 Task: Select a due date automation when advanced on, the moment a card is due add fields without custom field "Resume" set to a number greater or equal to 1 and lower than 10.
Action: Mouse moved to (1279, 89)
Screenshot: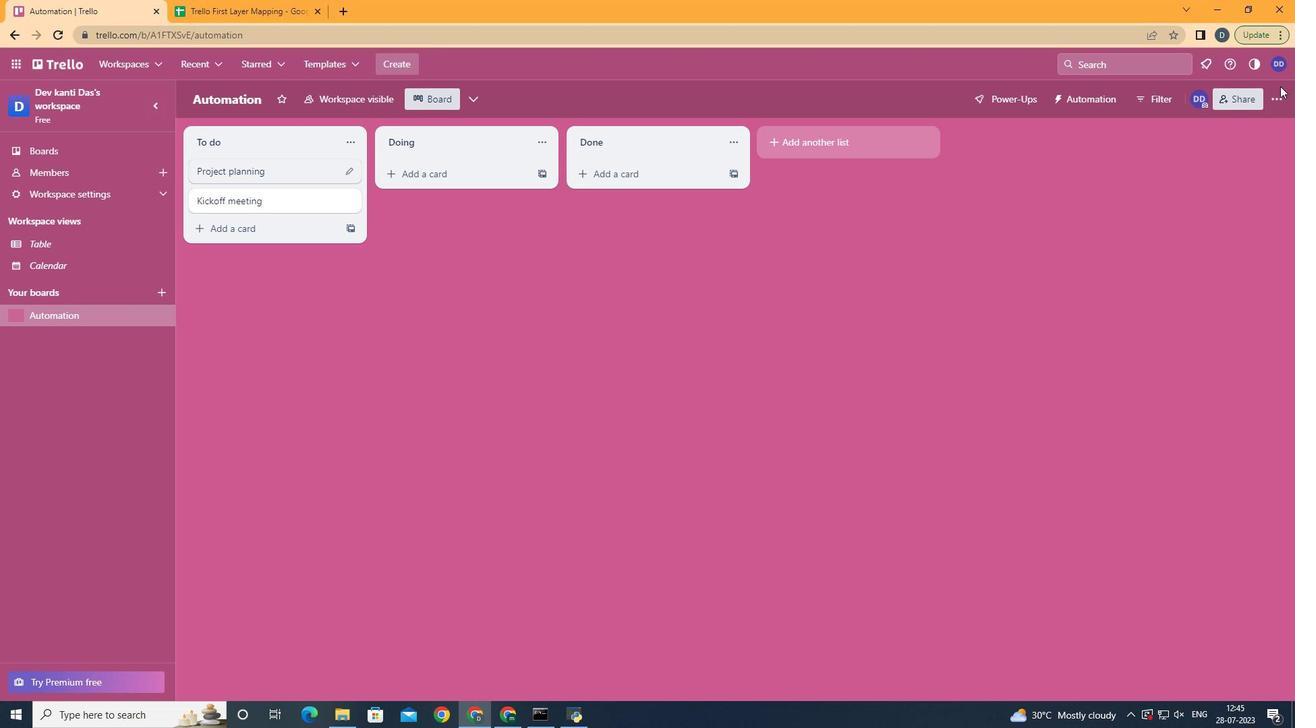 
Action: Mouse pressed left at (1279, 89)
Screenshot: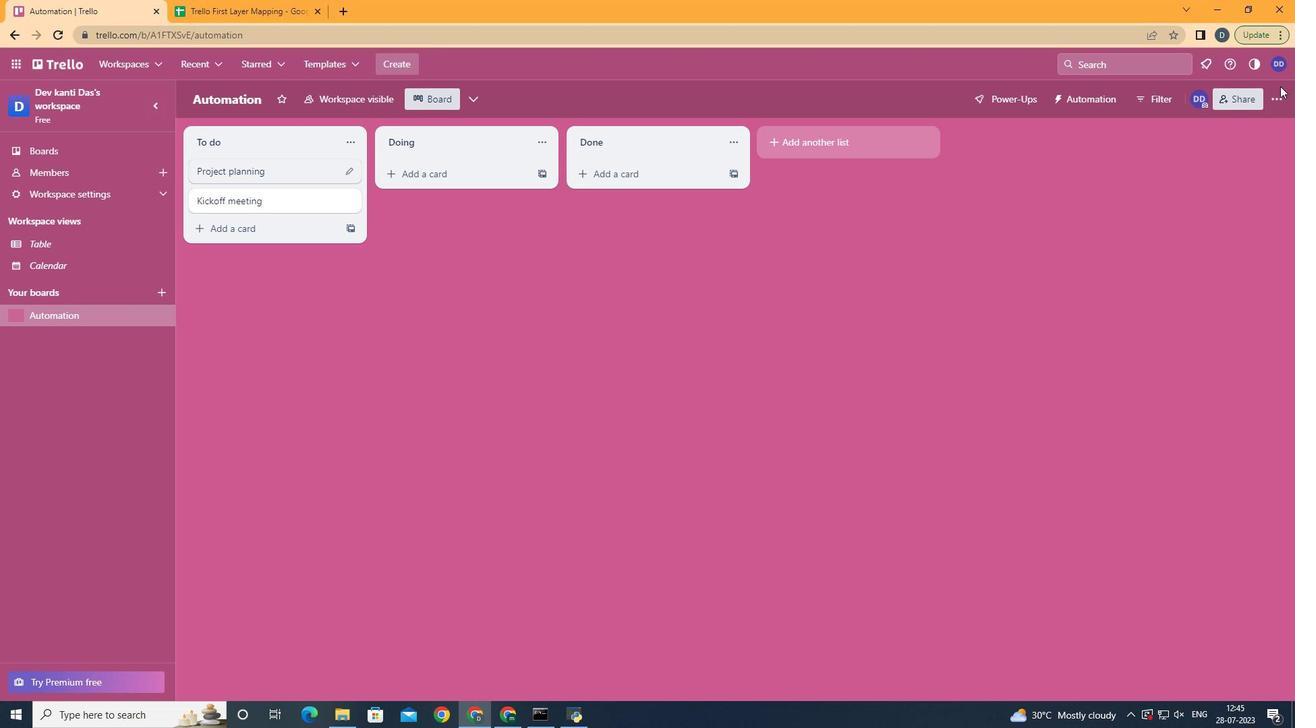 
Action: Mouse moved to (1159, 275)
Screenshot: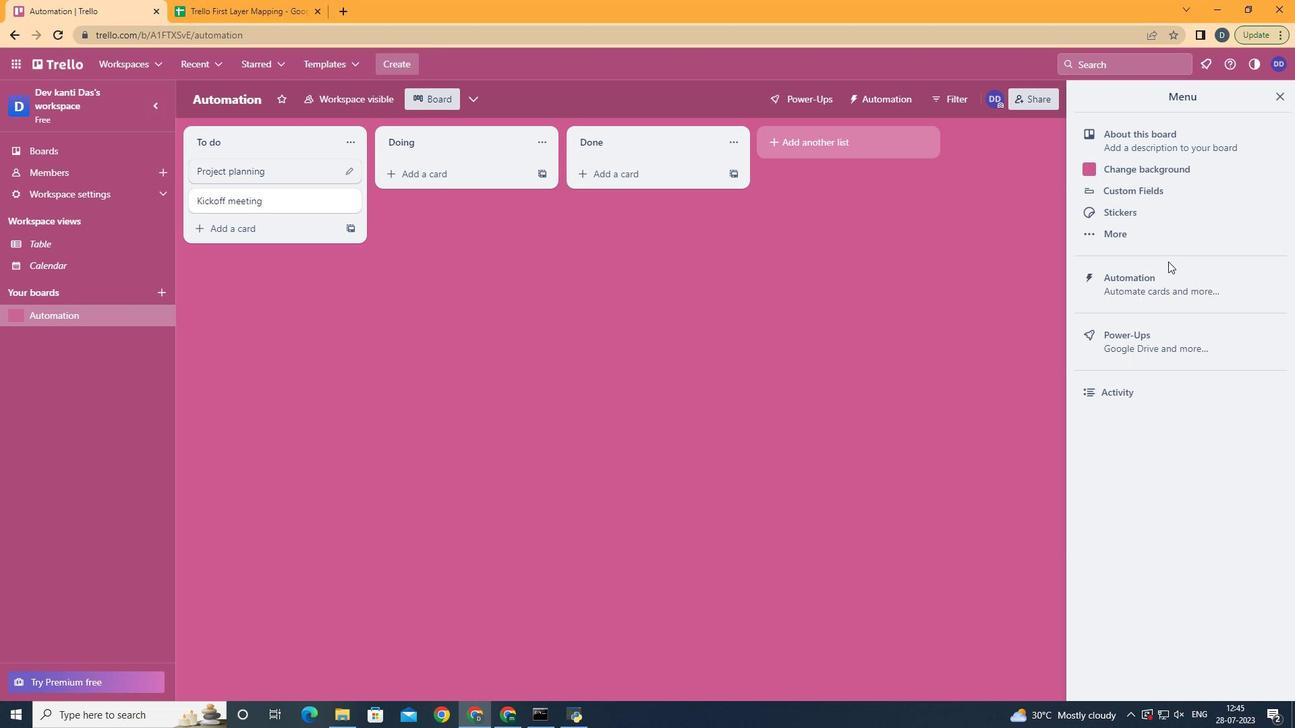 
Action: Mouse pressed left at (1159, 275)
Screenshot: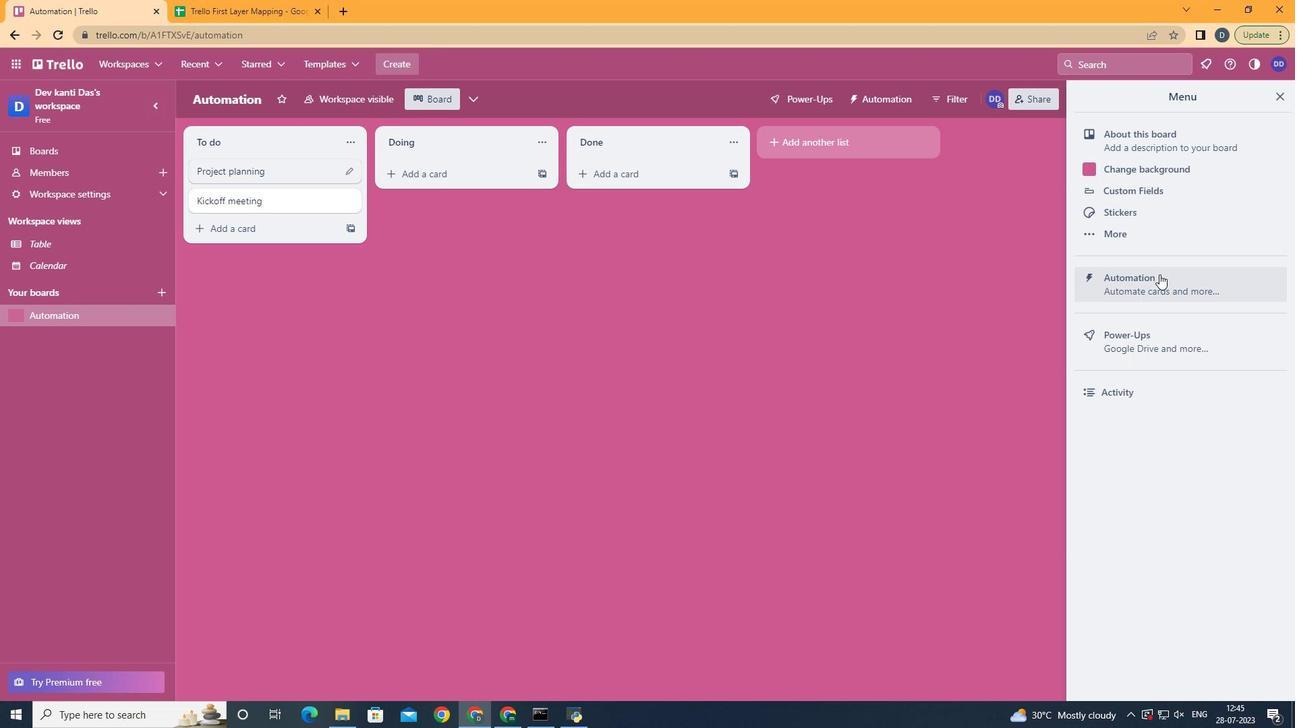 
Action: Mouse moved to (262, 267)
Screenshot: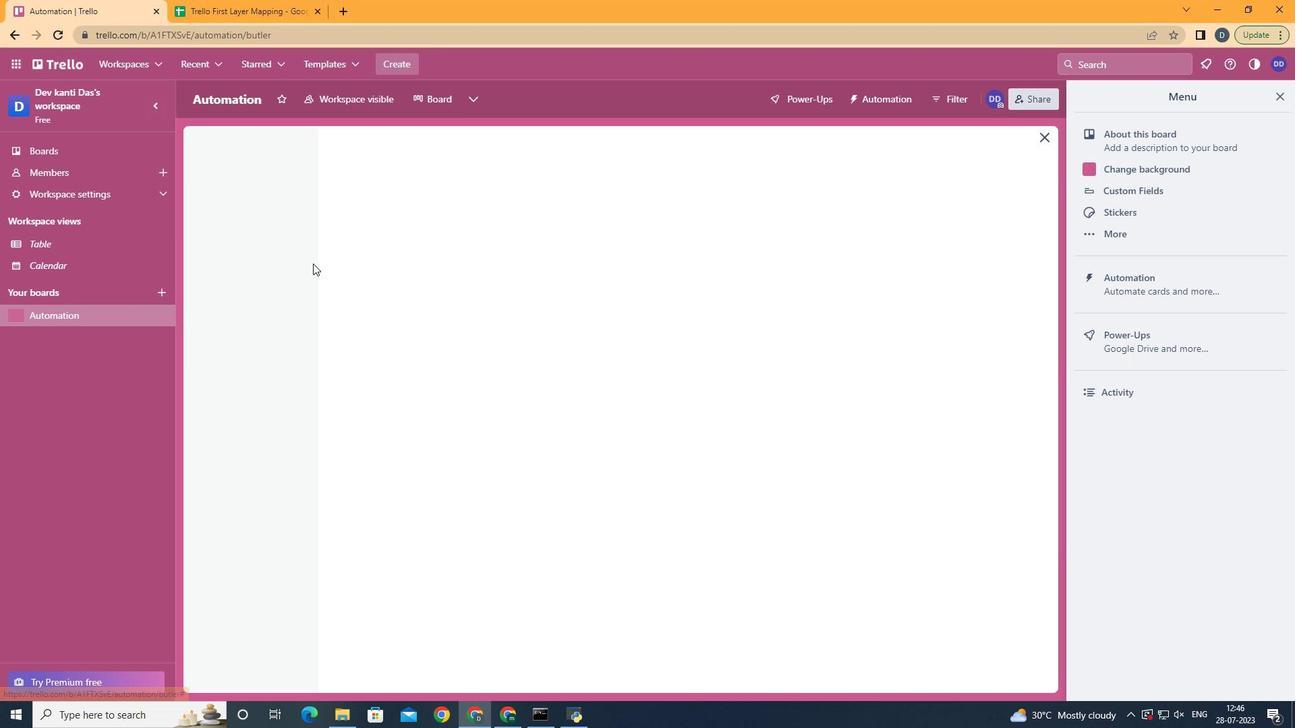 
Action: Mouse pressed left at (262, 267)
Screenshot: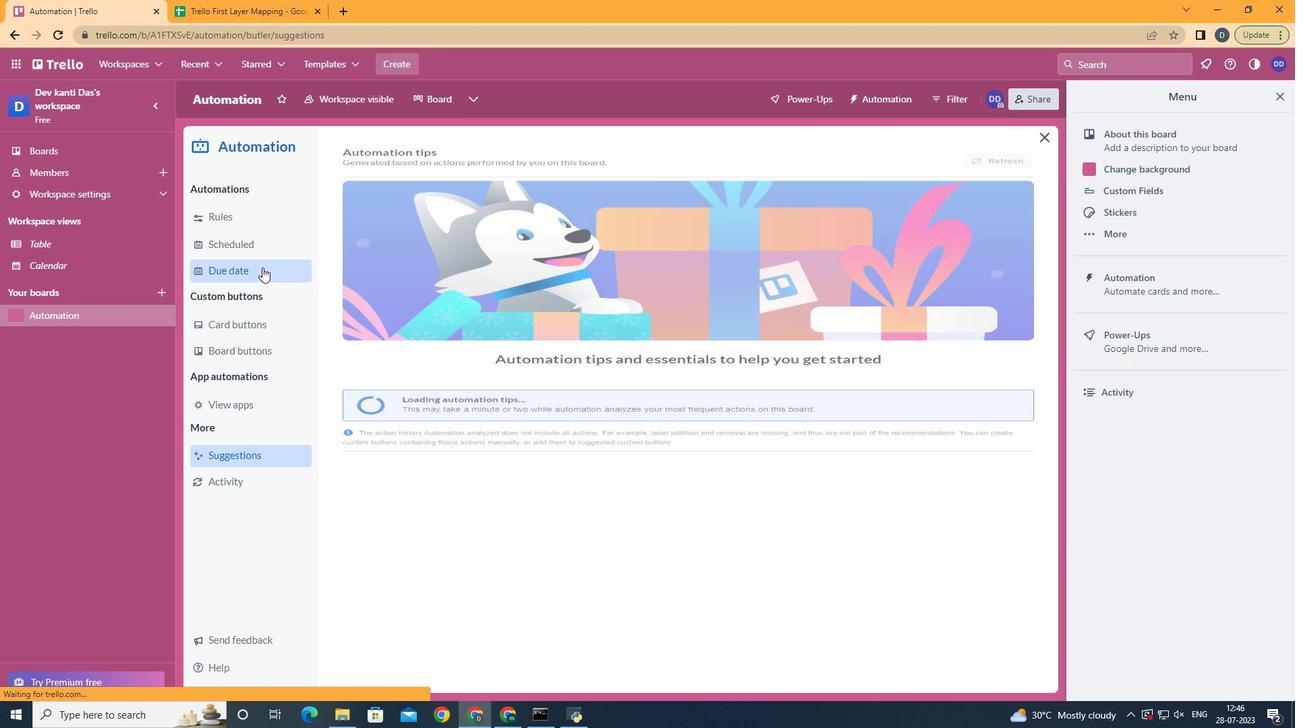 
Action: Mouse moved to (938, 153)
Screenshot: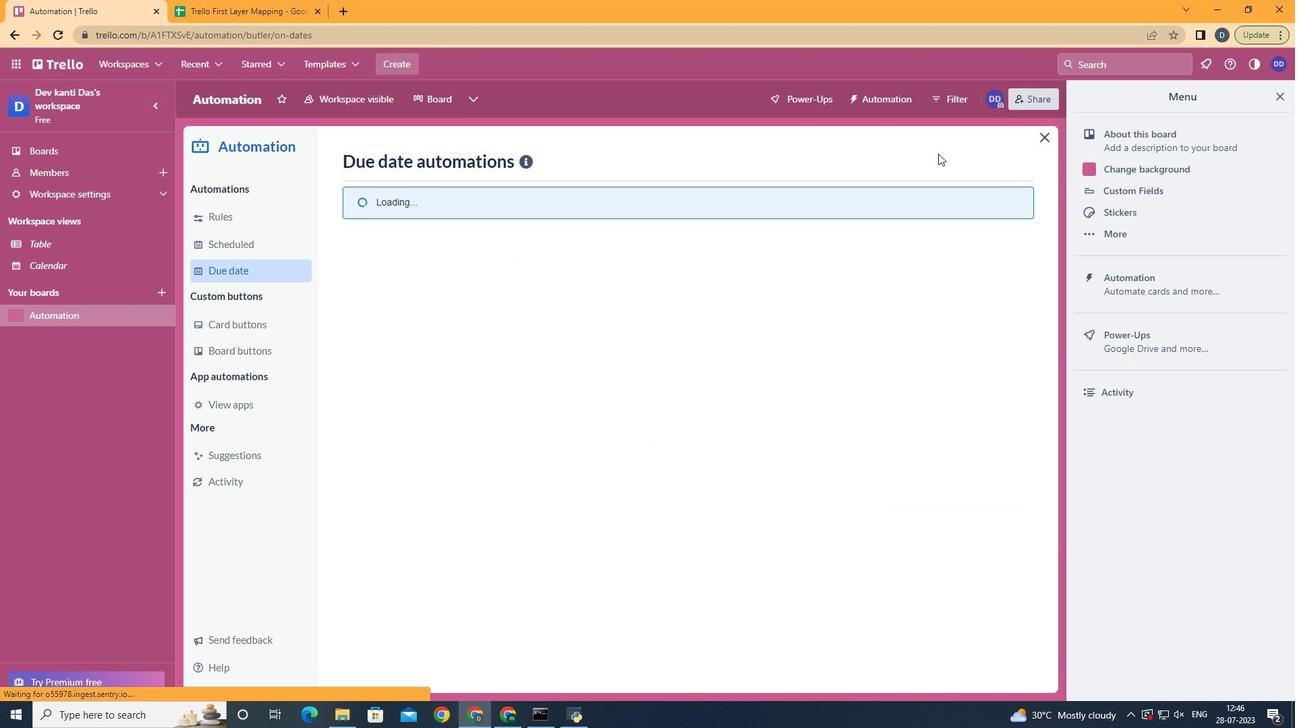 
Action: Mouse pressed left at (938, 153)
Screenshot: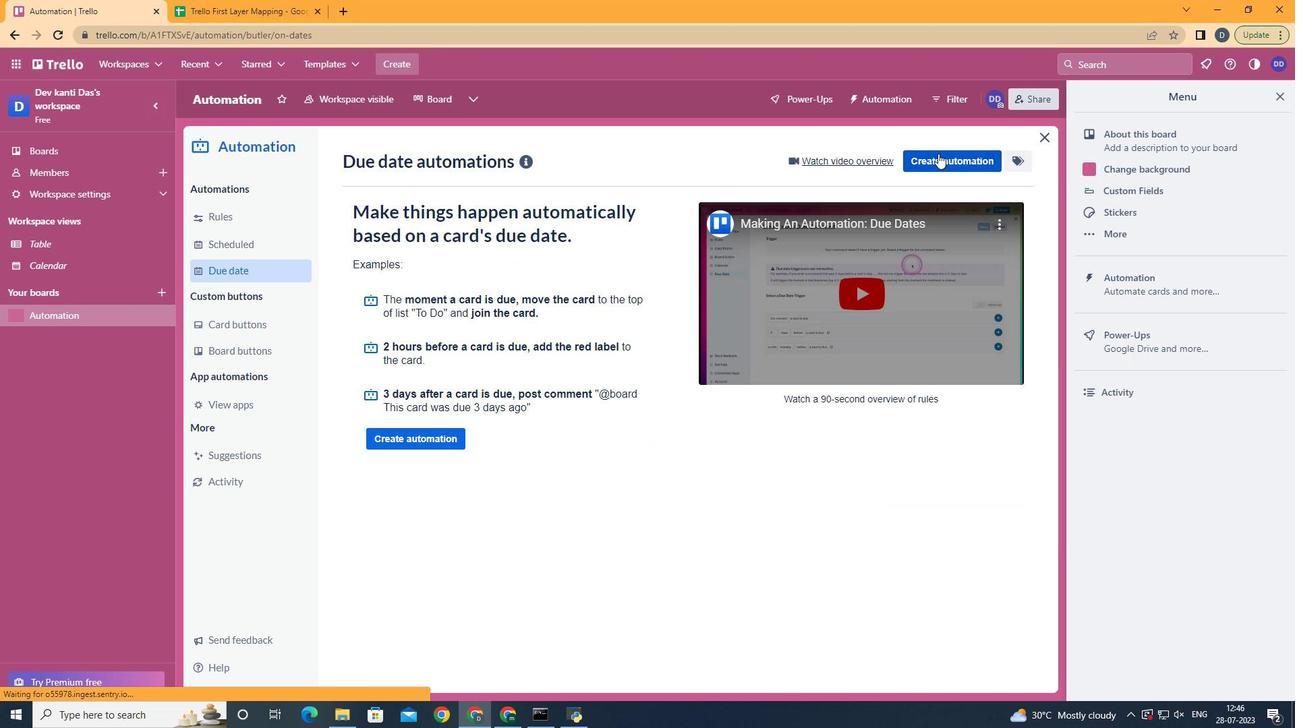 
Action: Mouse moved to (720, 294)
Screenshot: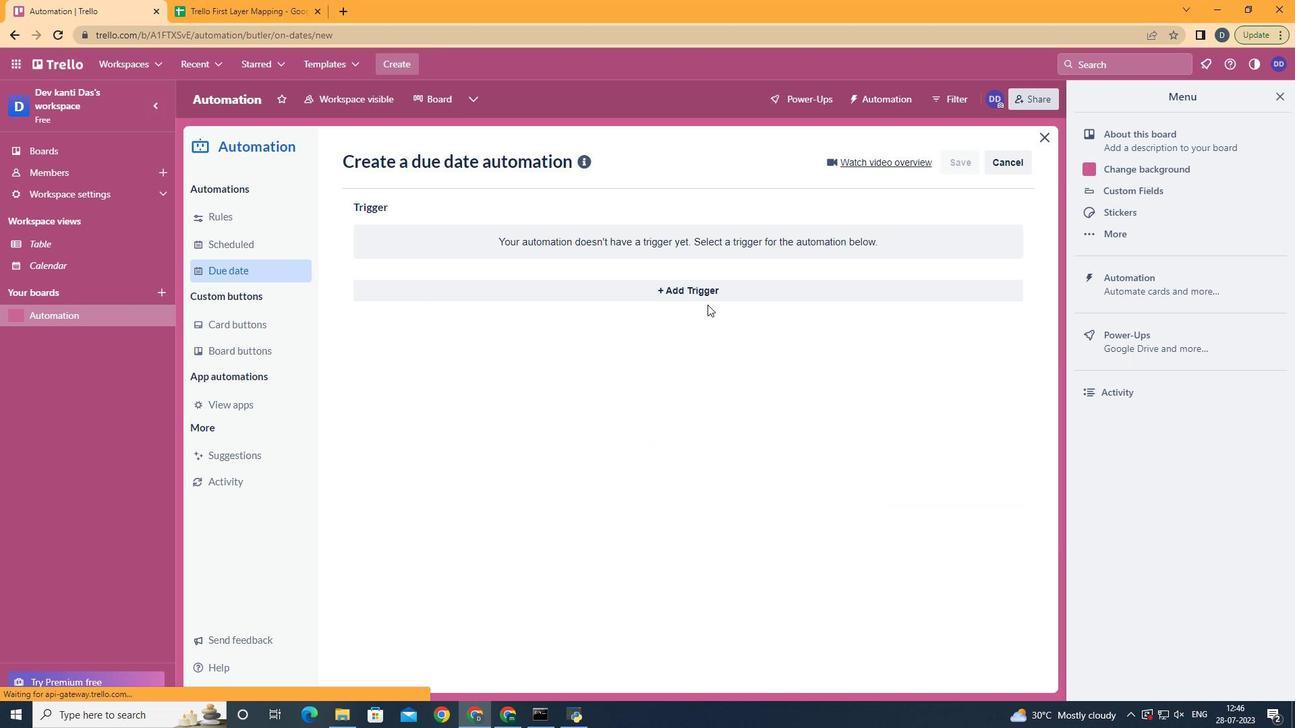 
Action: Mouse pressed left at (720, 294)
Screenshot: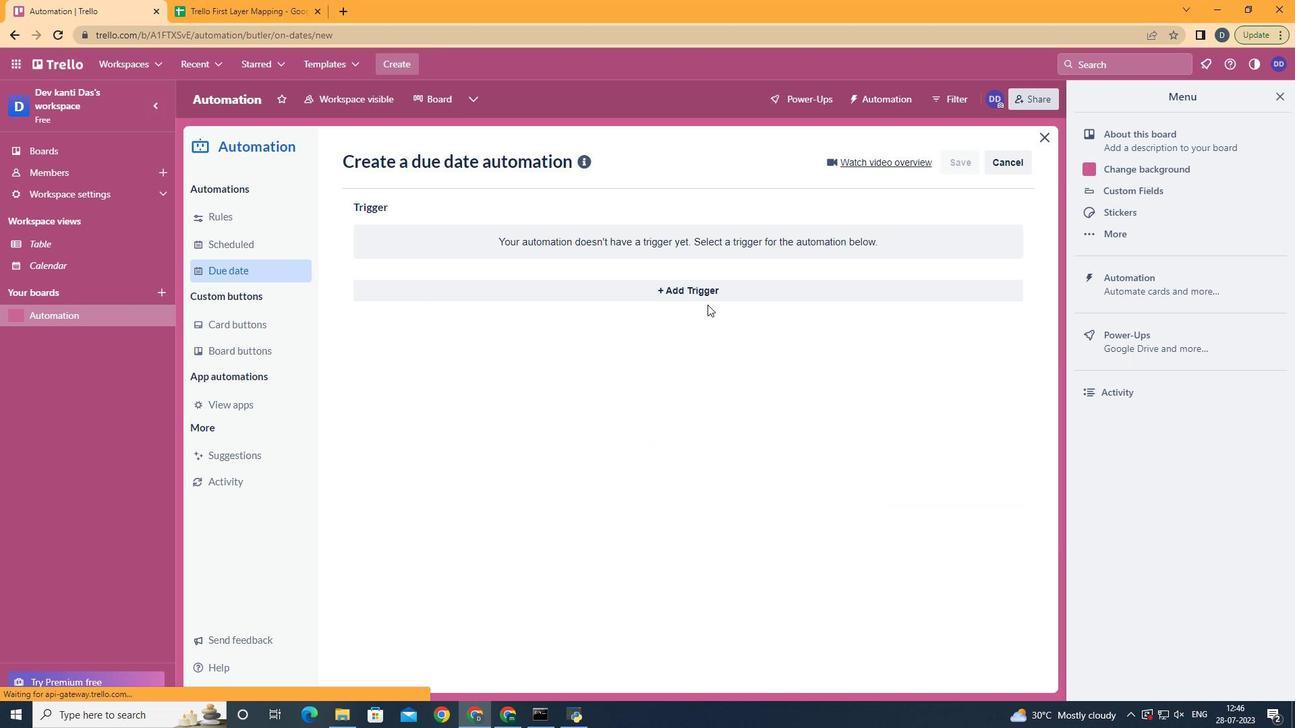 
Action: Mouse moved to (404, 477)
Screenshot: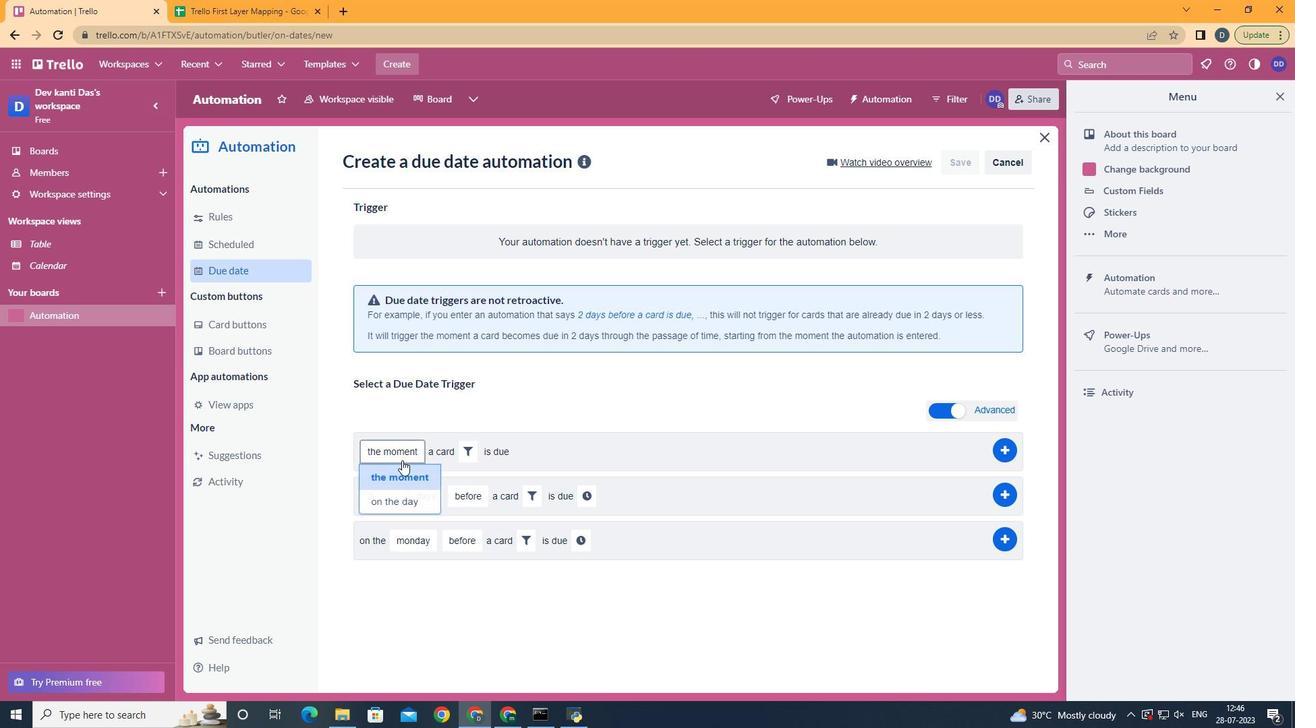 
Action: Mouse pressed left at (404, 477)
Screenshot: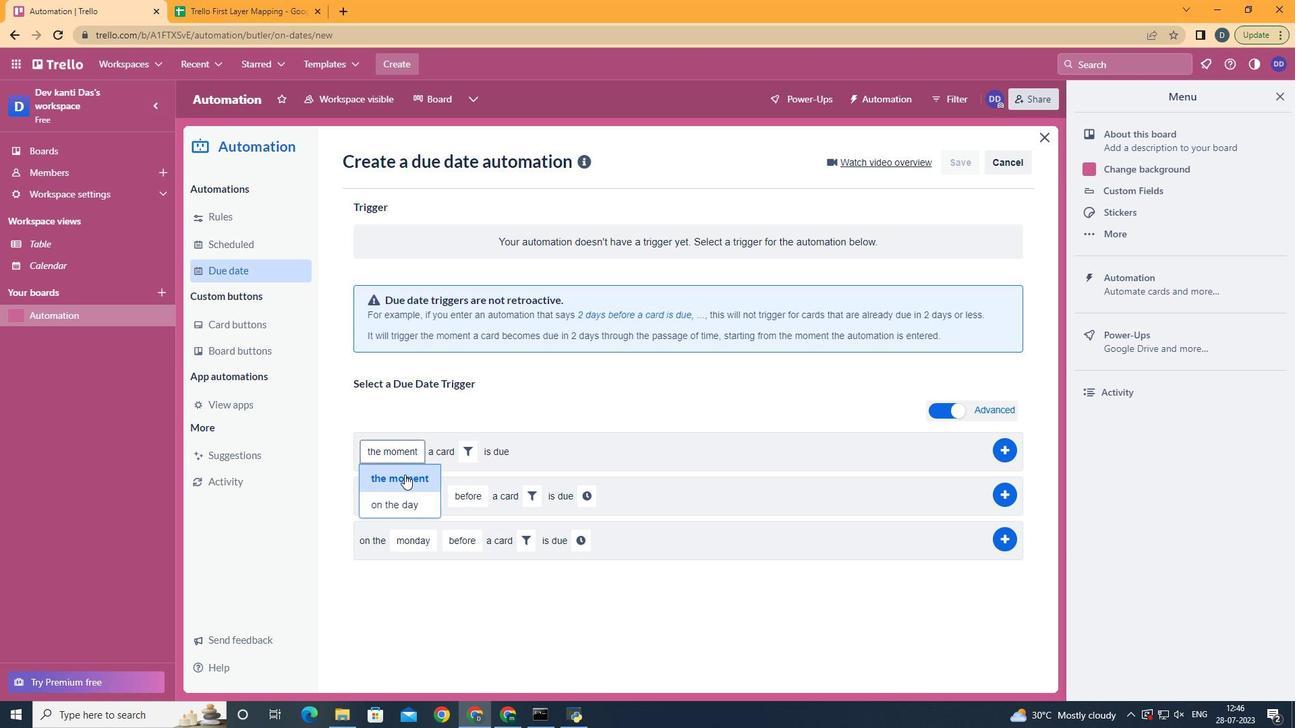 
Action: Mouse moved to (471, 453)
Screenshot: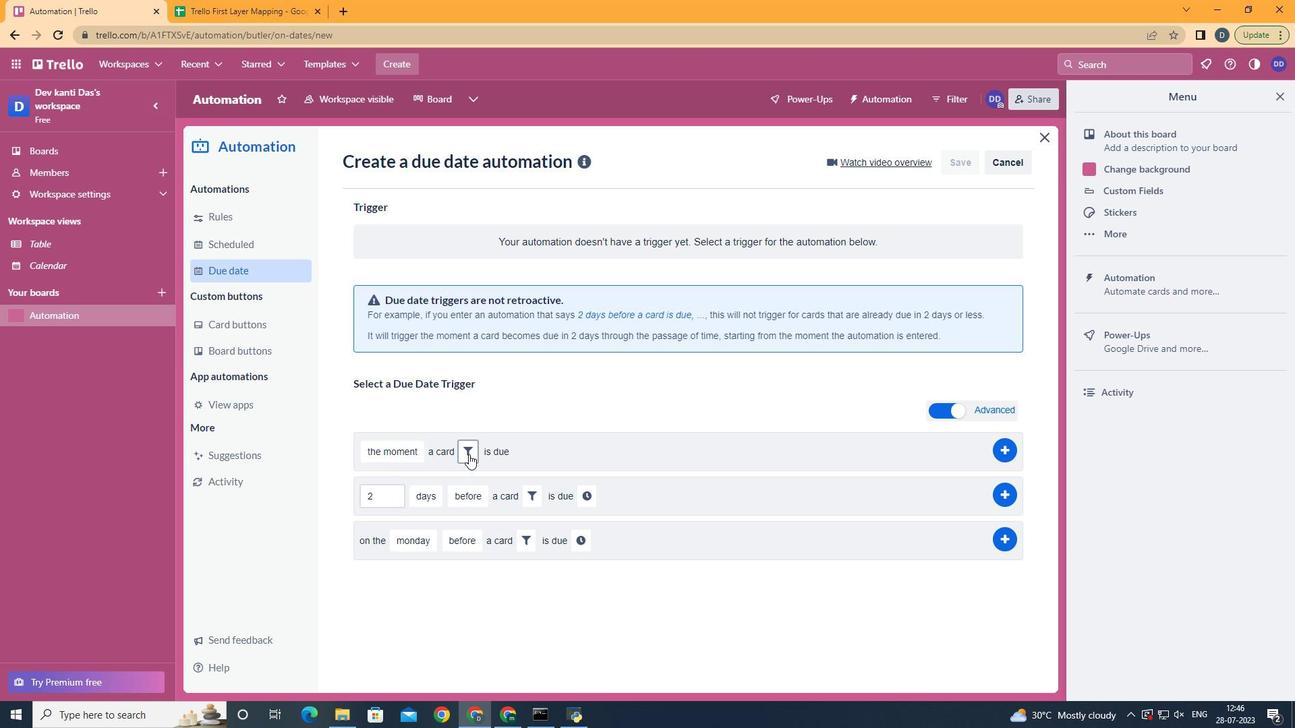 
Action: Mouse pressed left at (471, 453)
Screenshot: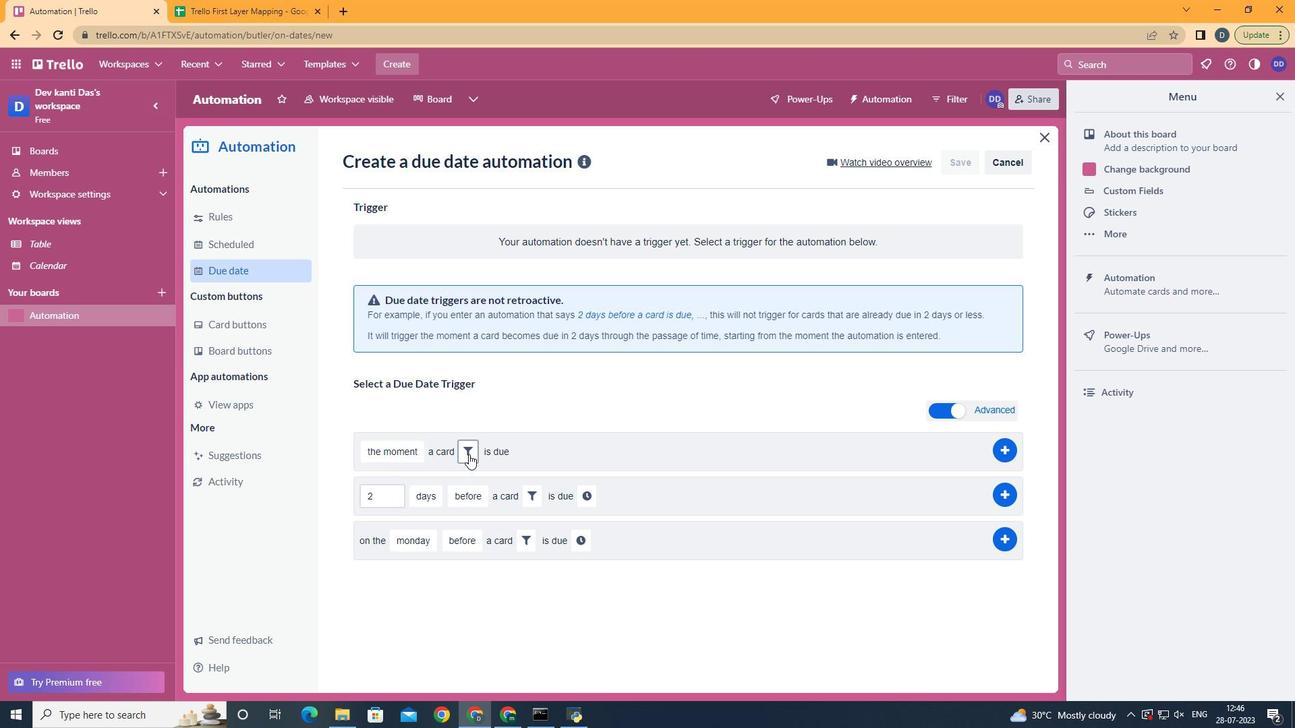 
Action: Mouse moved to (678, 502)
Screenshot: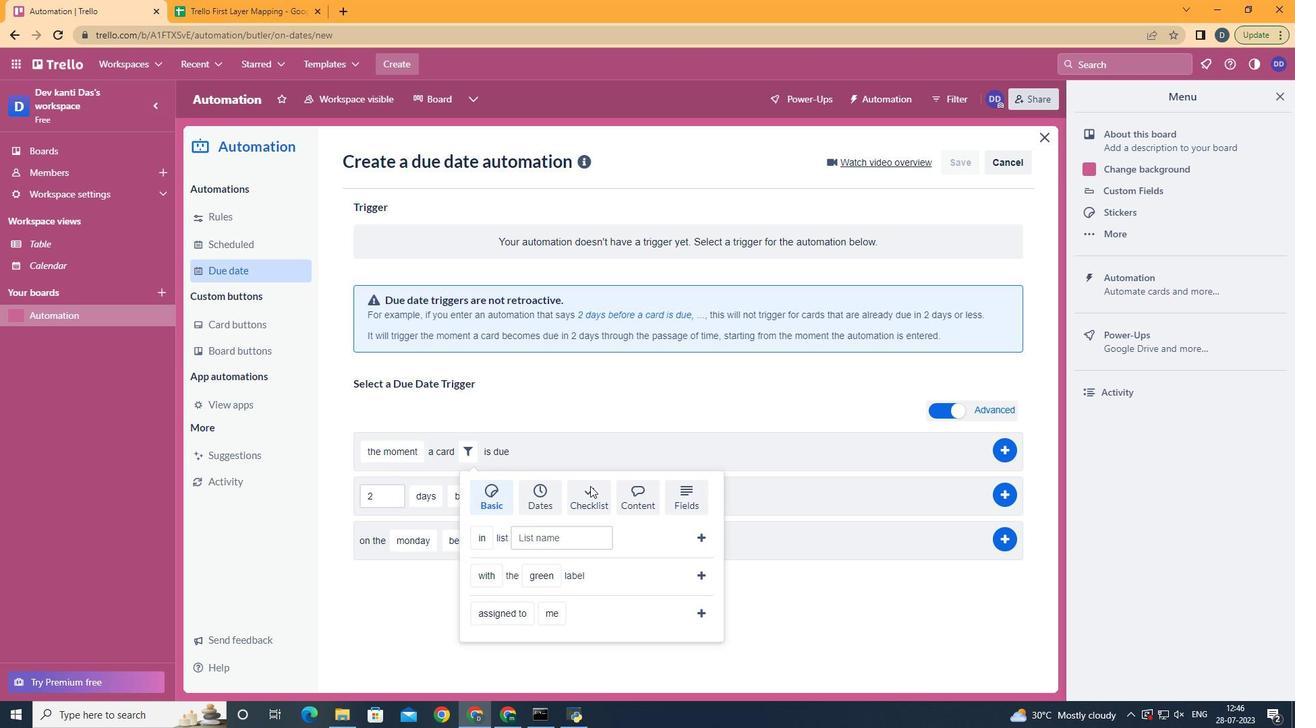 
Action: Mouse pressed left at (678, 502)
Screenshot: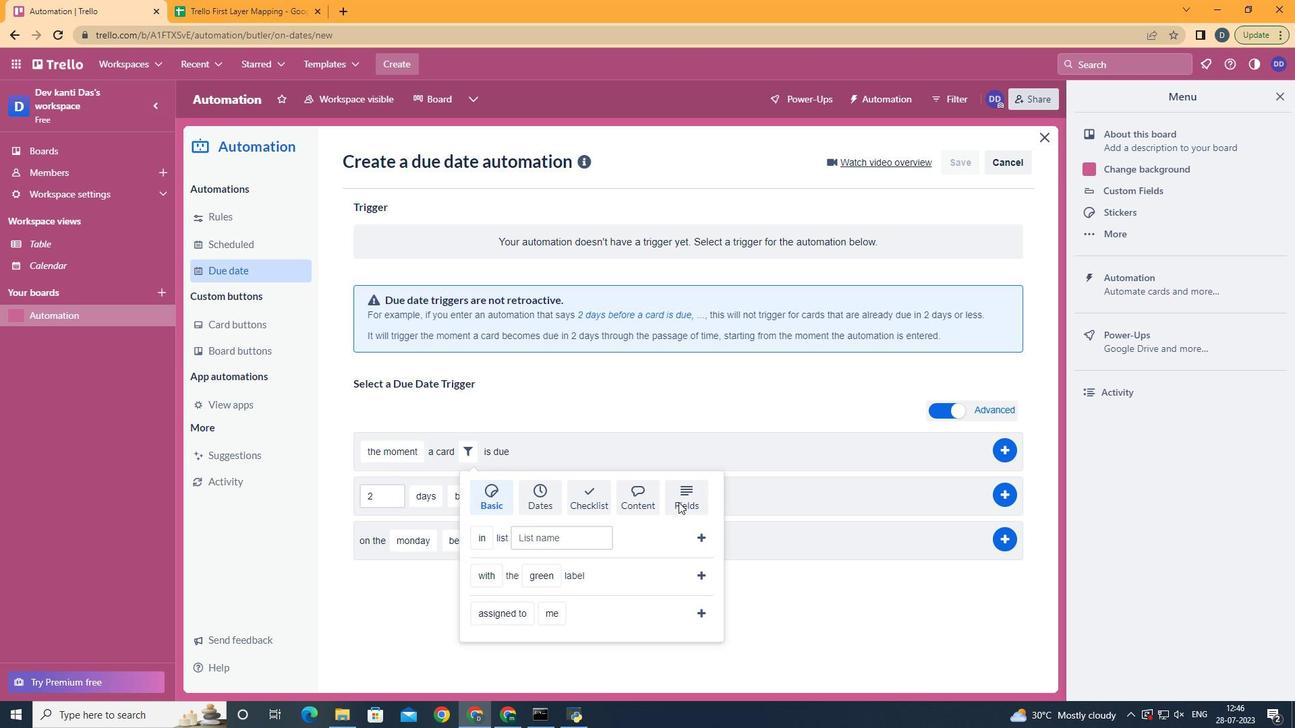 
Action: Mouse scrolled (678, 502) with delta (0, 0)
Screenshot: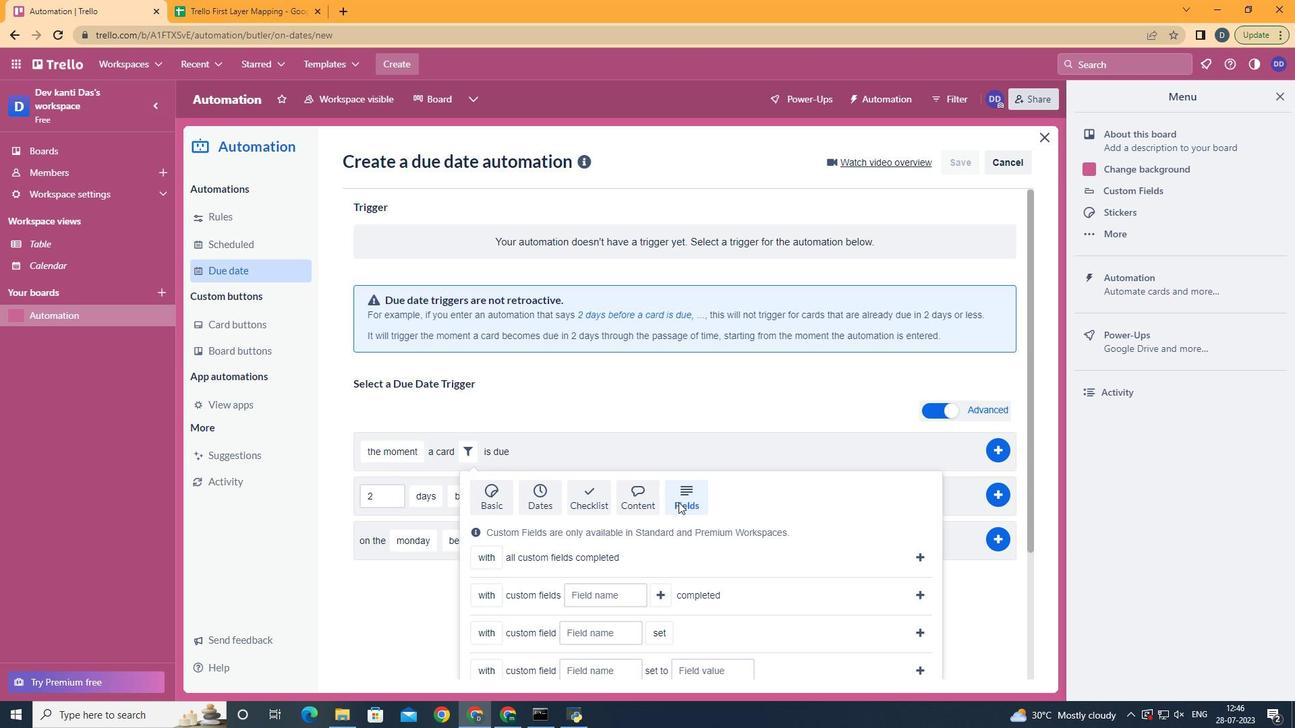 
Action: Mouse scrolled (678, 502) with delta (0, 0)
Screenshot: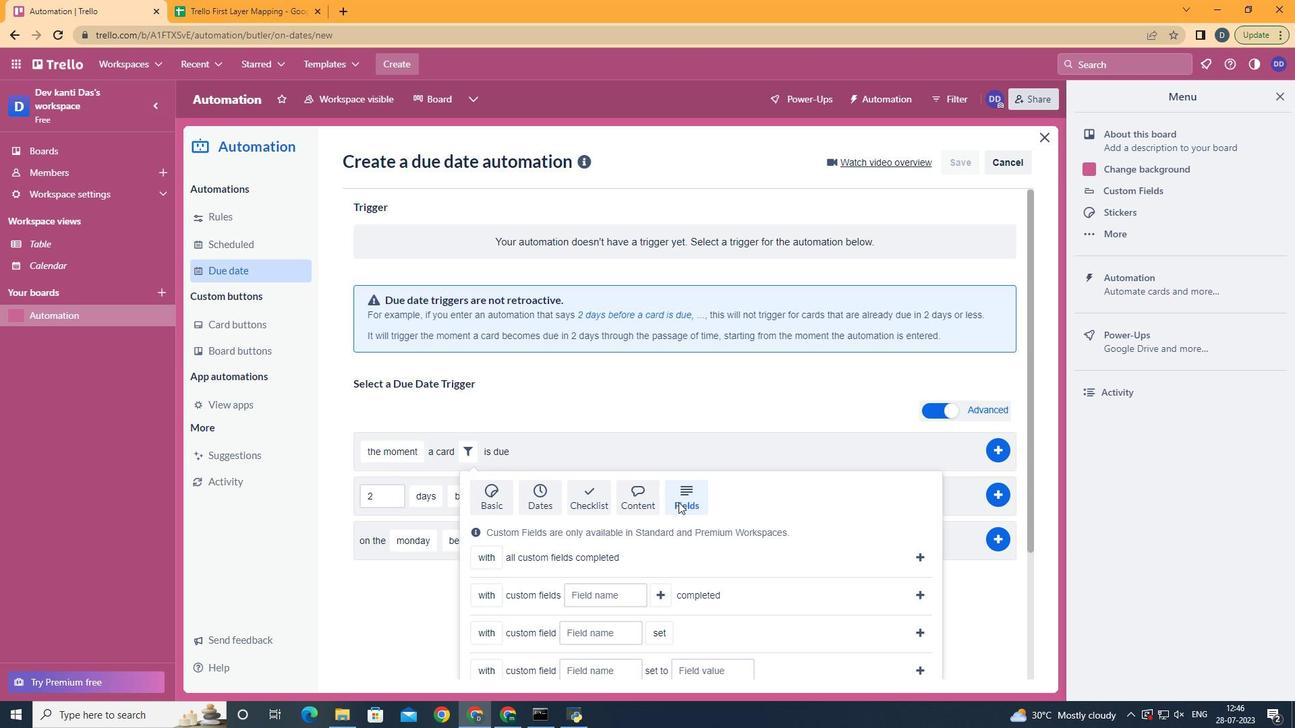 
Action: Mouse scrolled (678, 502) with delta (0, 0)
Screenshot: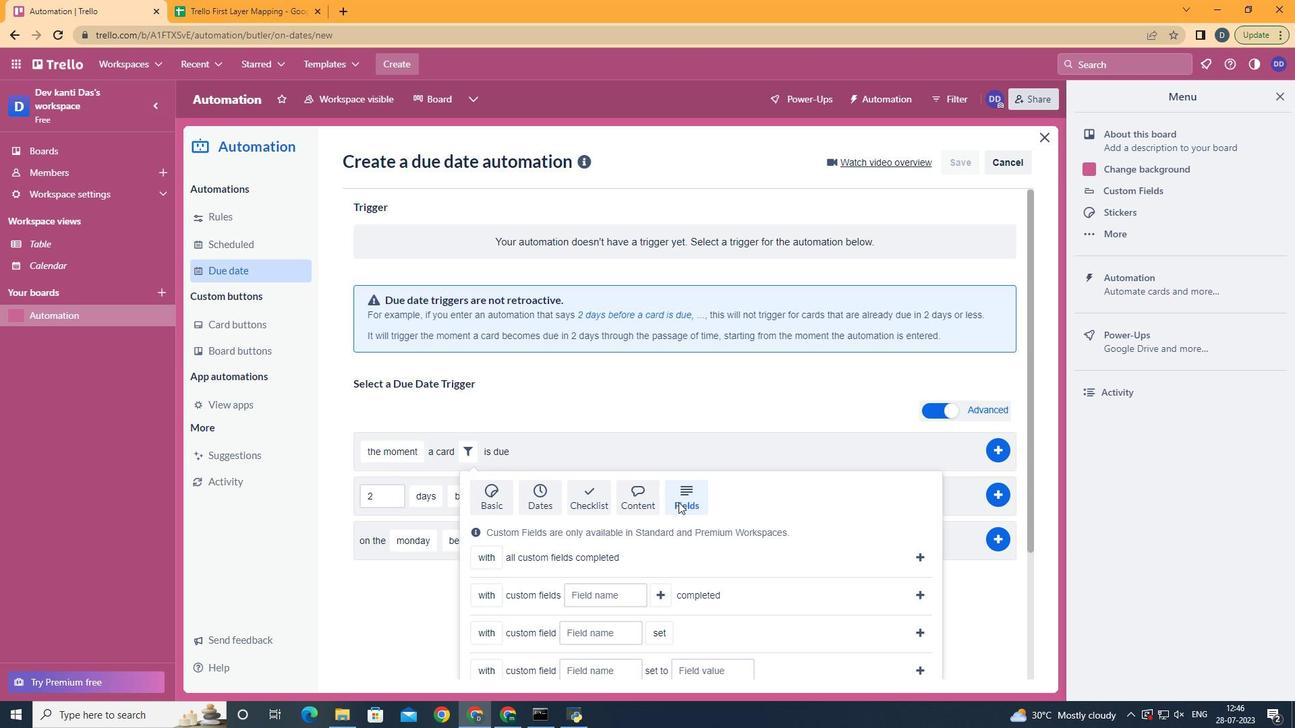
Action: Mouse scrolled (678, 502) with delta (0, 0)
Screenshot: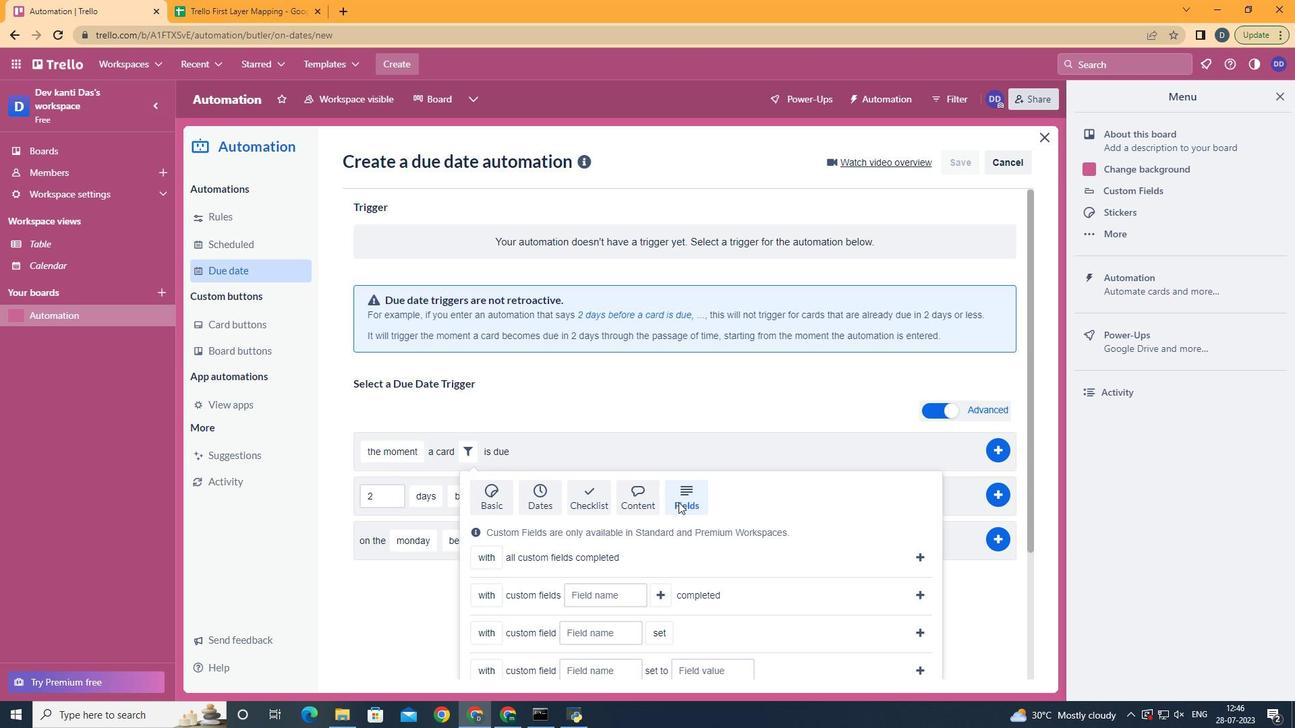 
Action: Mouse moved to (501, 628)
Screenshot: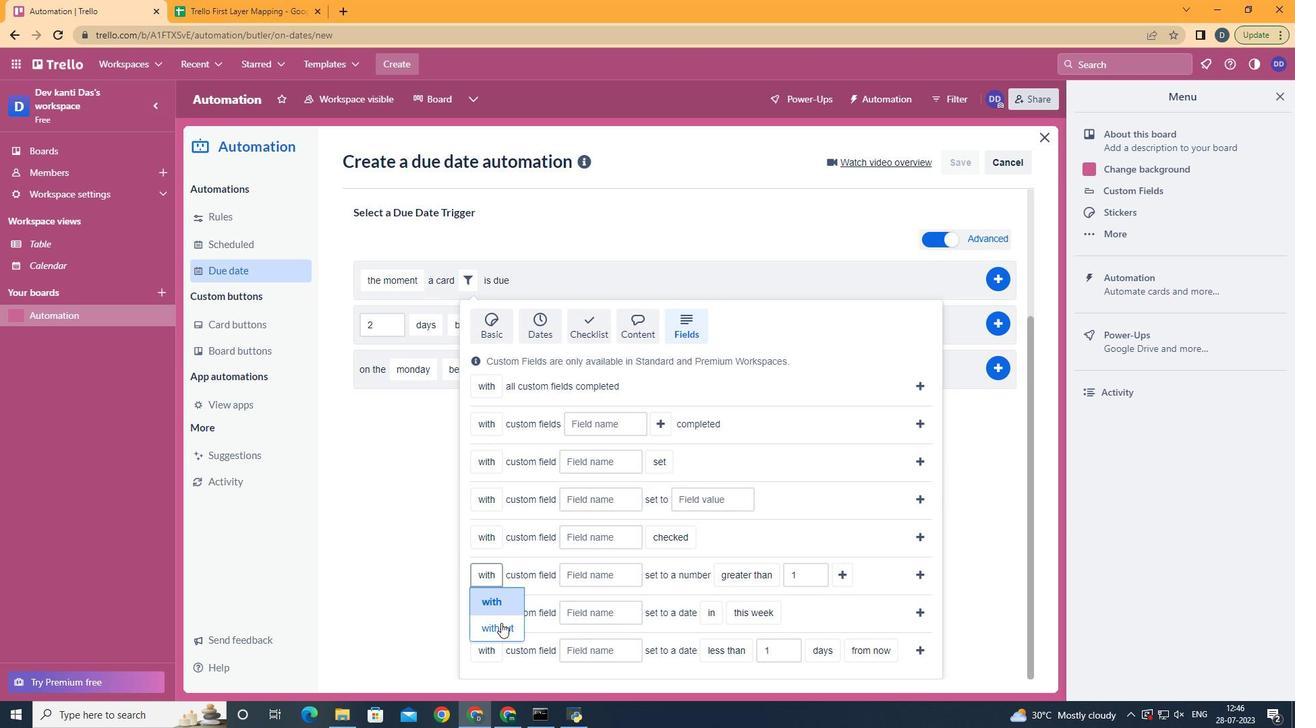 
Action: Mouse pressed left at (501, 628)
Screenshot: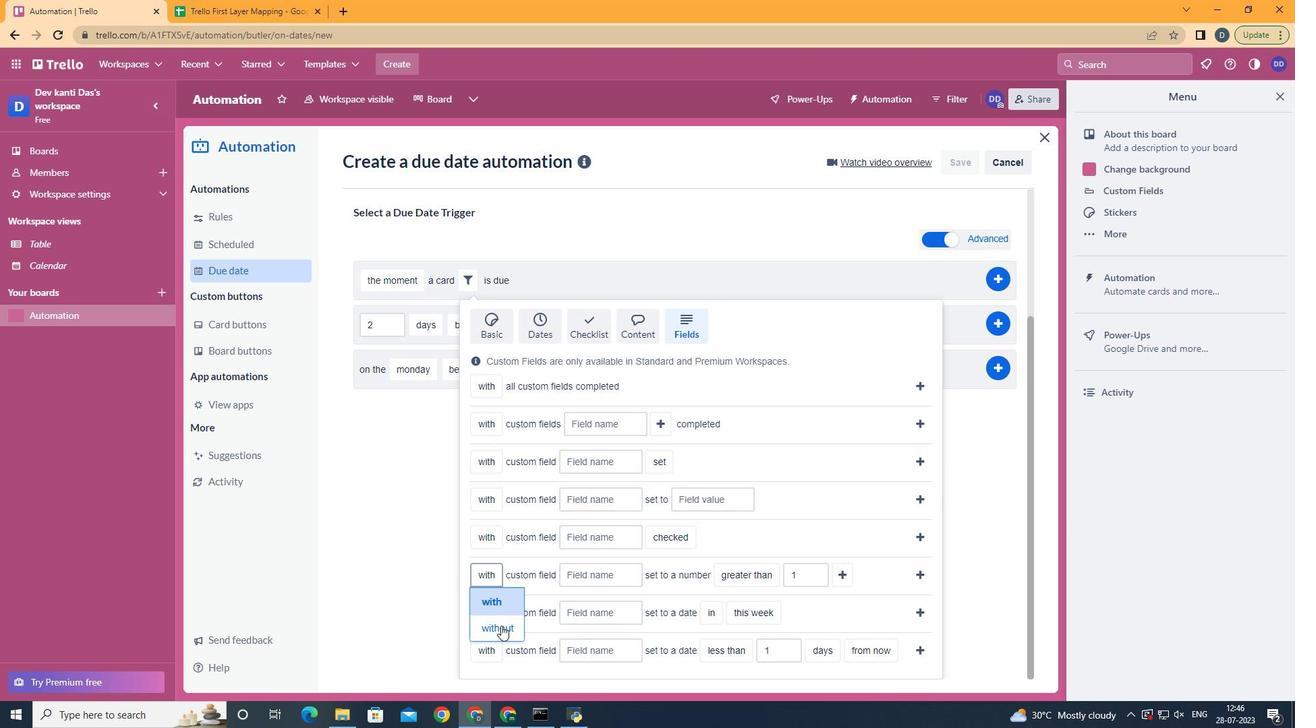 
Action: Mouse moved to (595, 577)
Screenshot: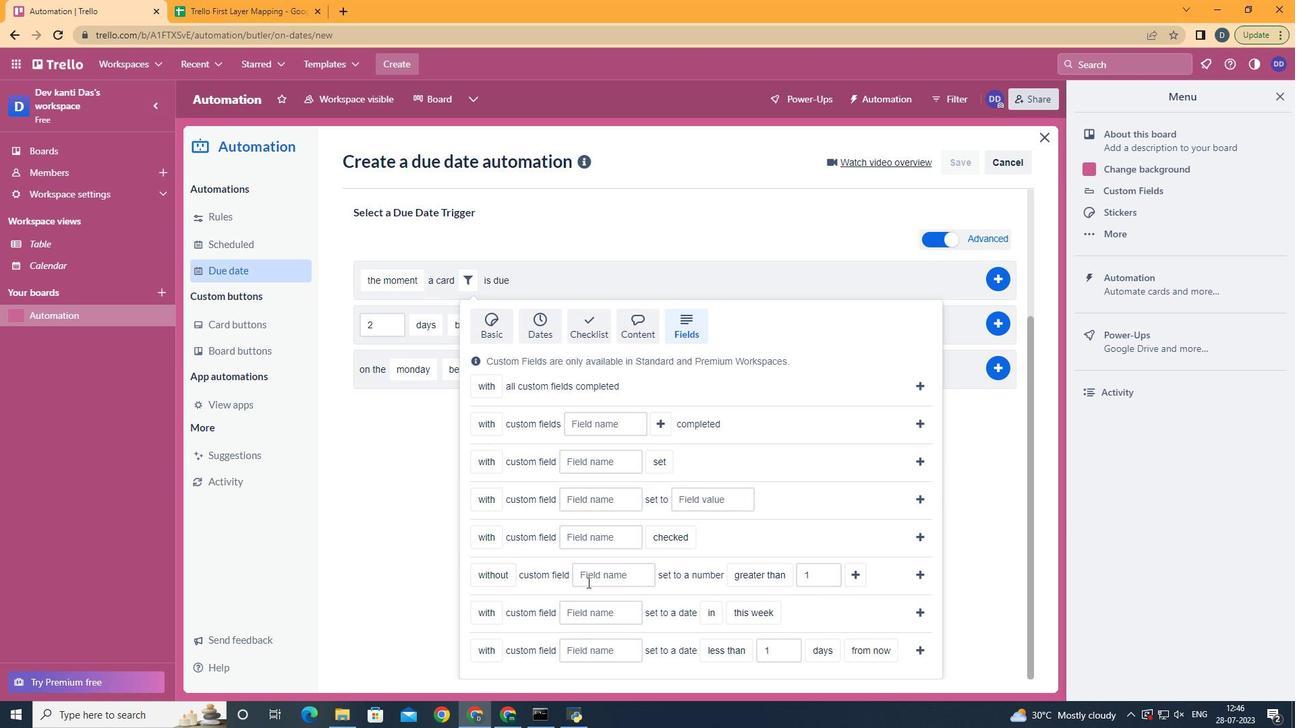 
Action: Mouse pressed left at (595, 577)
Screenshot: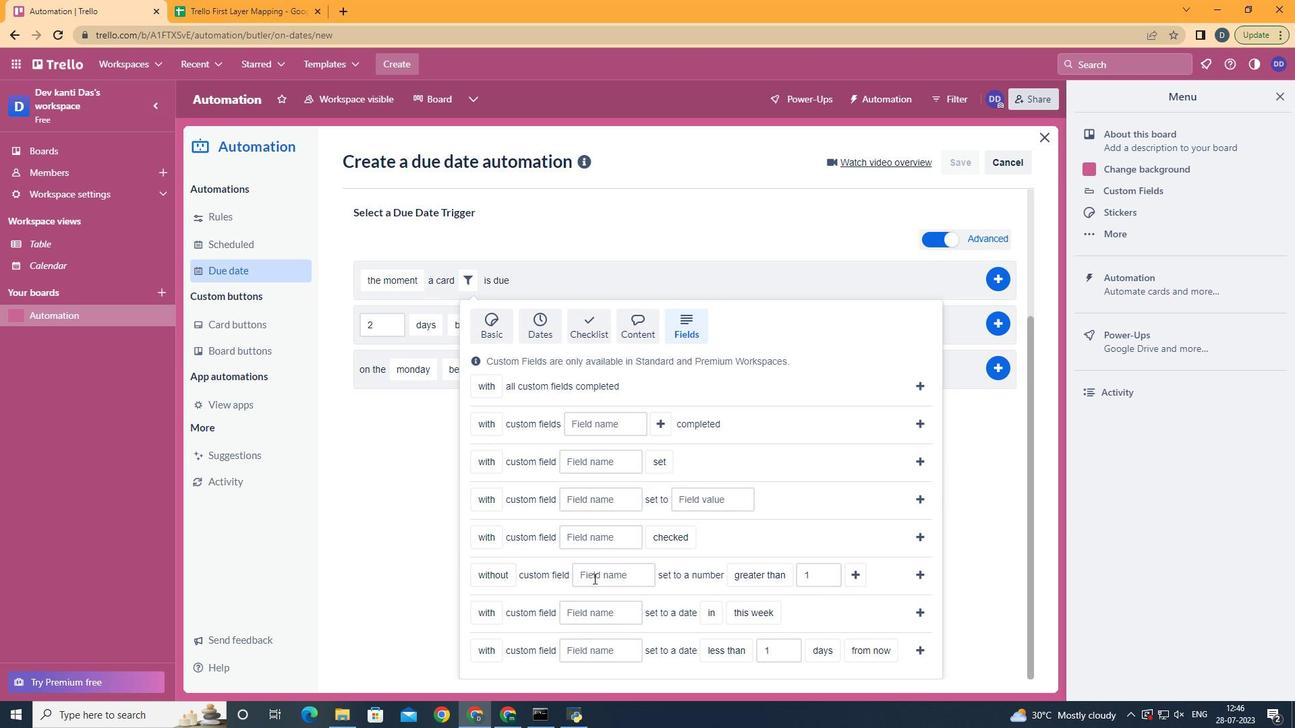 
Action: Key pressed <Key.shift>Resume
Screenshot: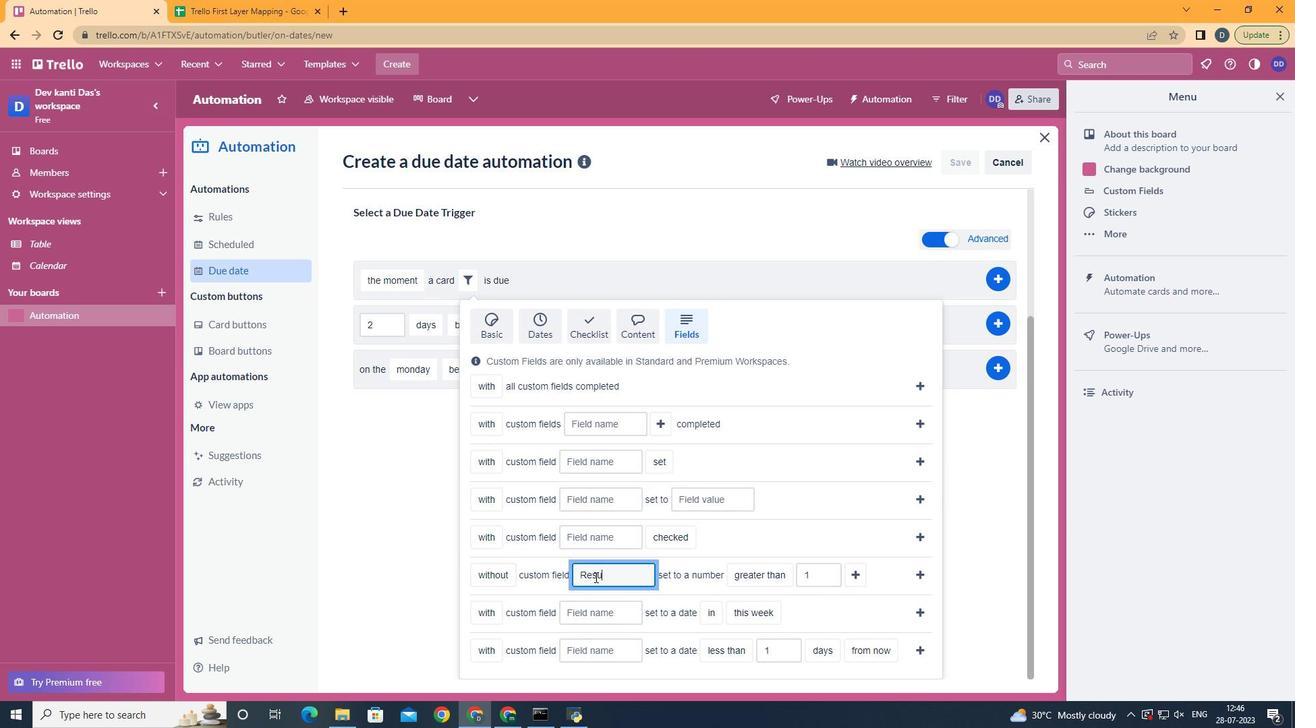 
Action: Mouse moved to (791, 491)
Screenshot: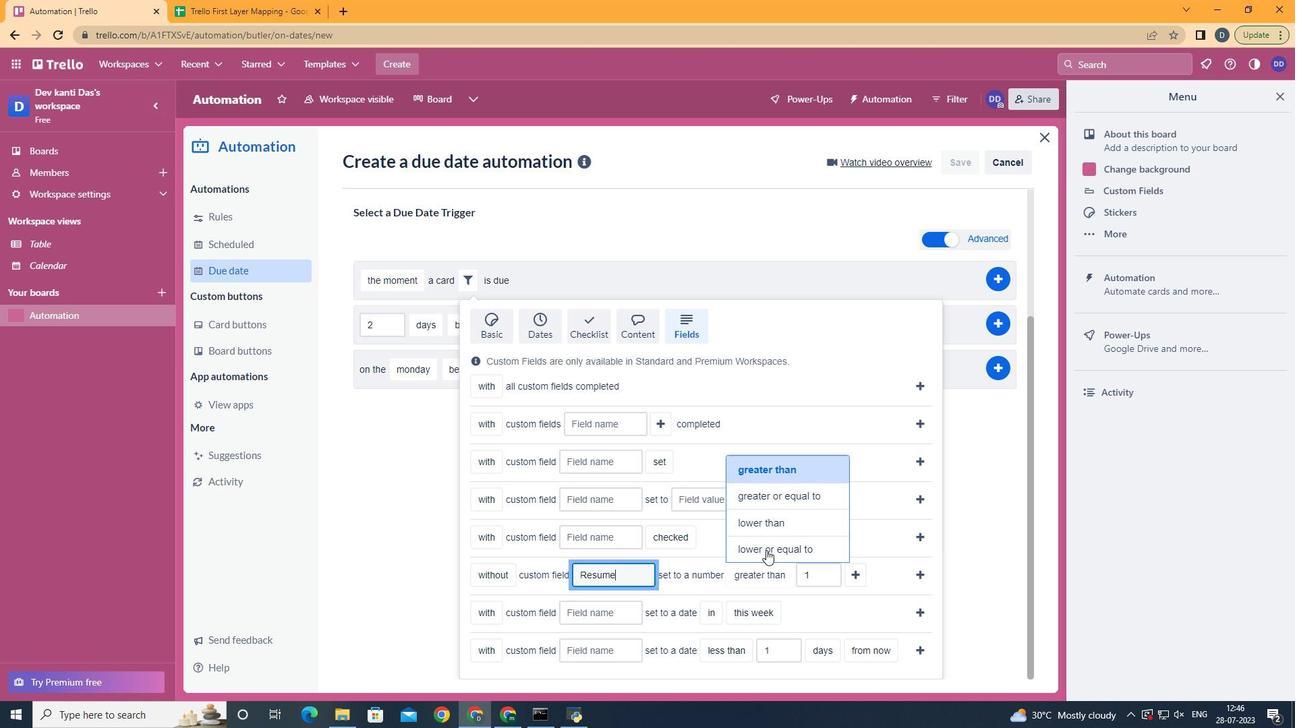 
Action: Mouse pressed left at (791, 491)
Screenshot: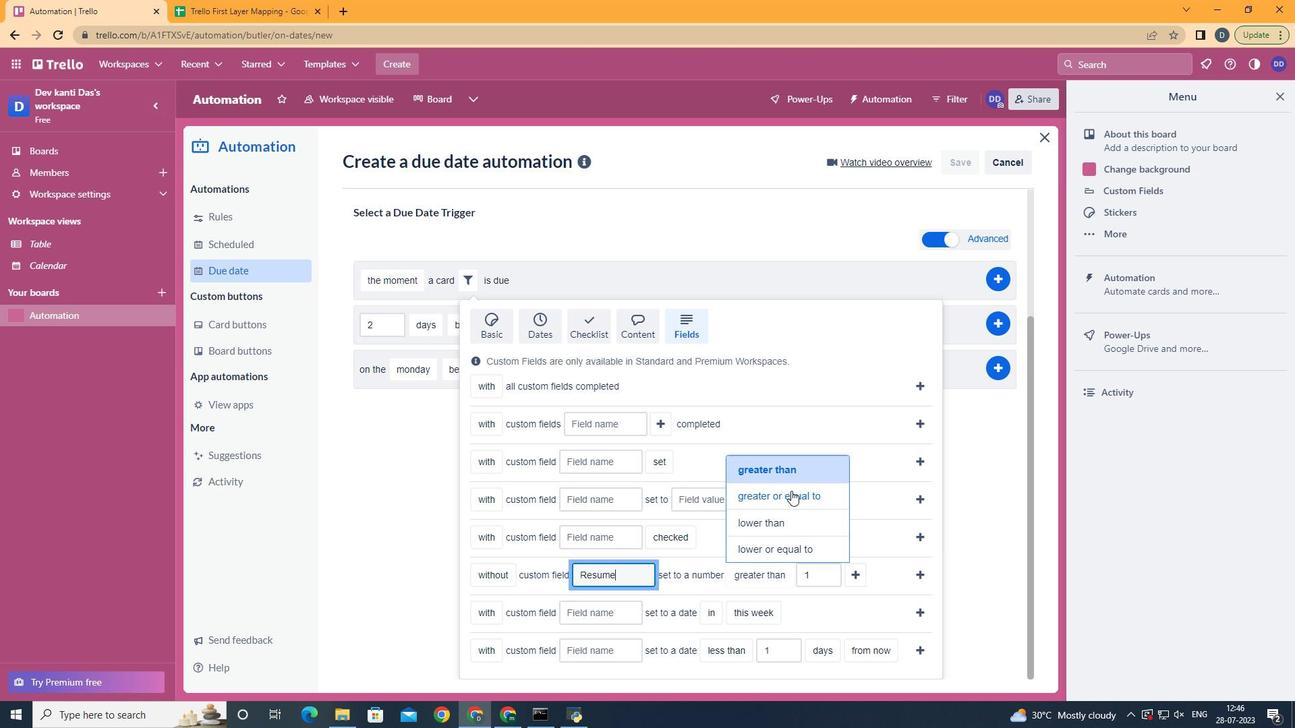
Action: Mouse moved to (883, 574)
Screenshot: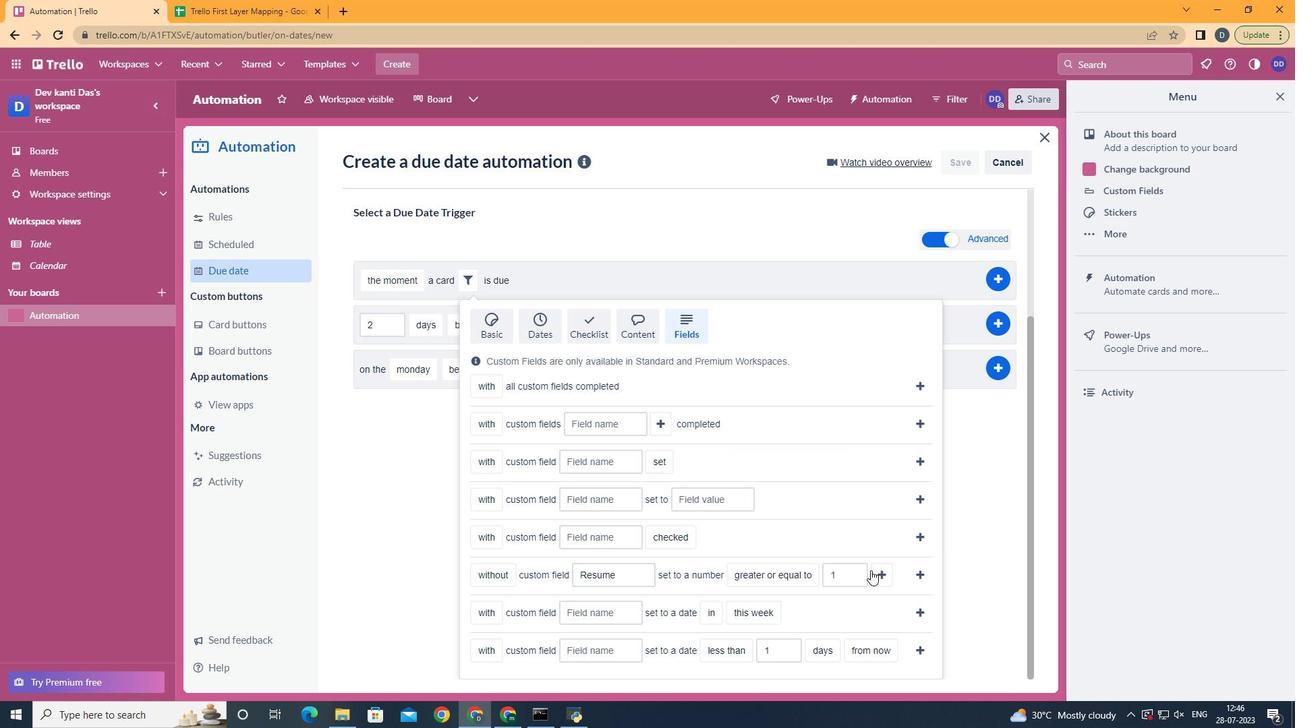 
Action: Mouse pressed left at (883, 574)
Screenshot: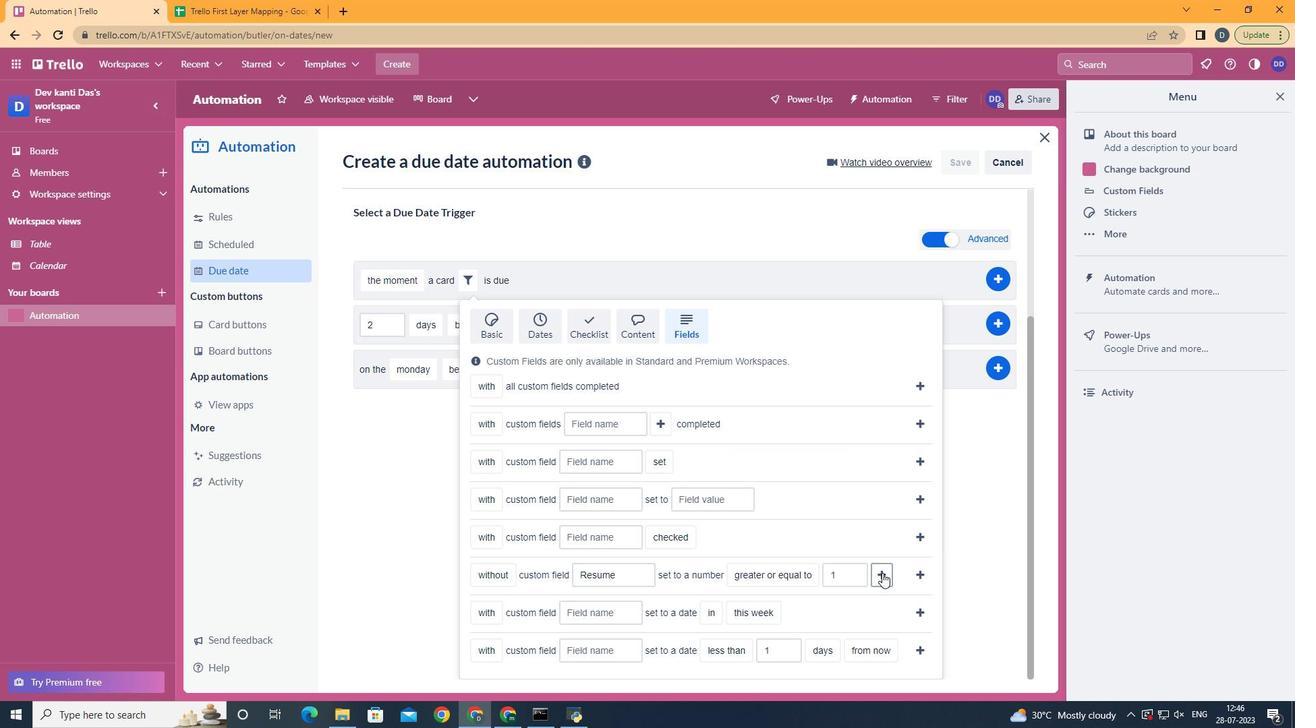 
Action: Mouse moved to (545, 493)
Screenshot: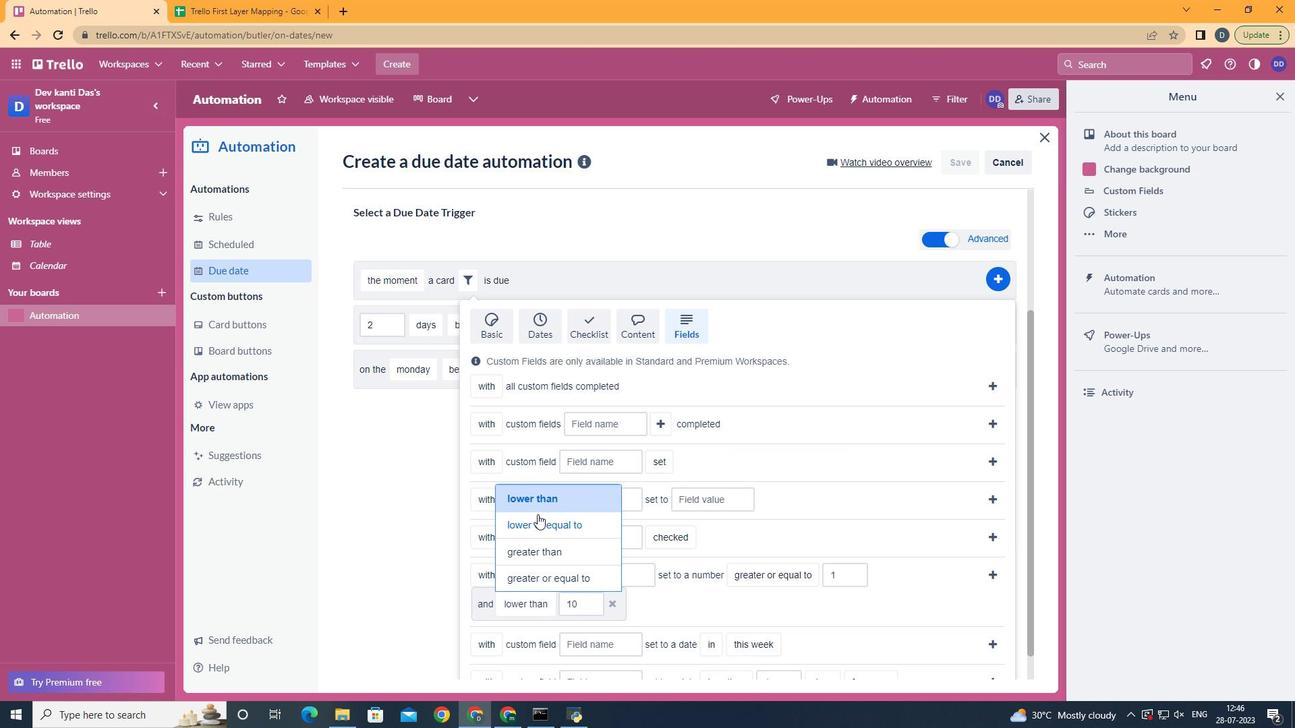 
Action: Mouse pressed left at (545, 493)
Screenshot: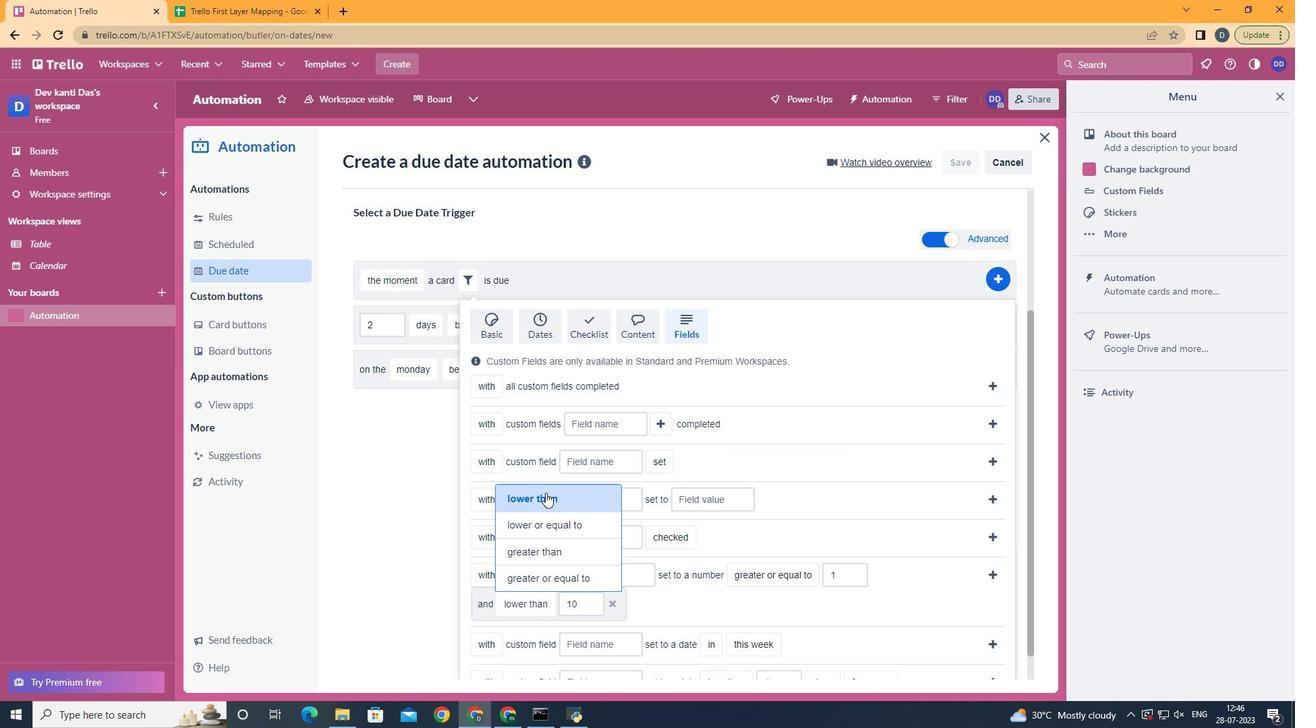
Action: Mouse moved to (993, 574)
Screenshot: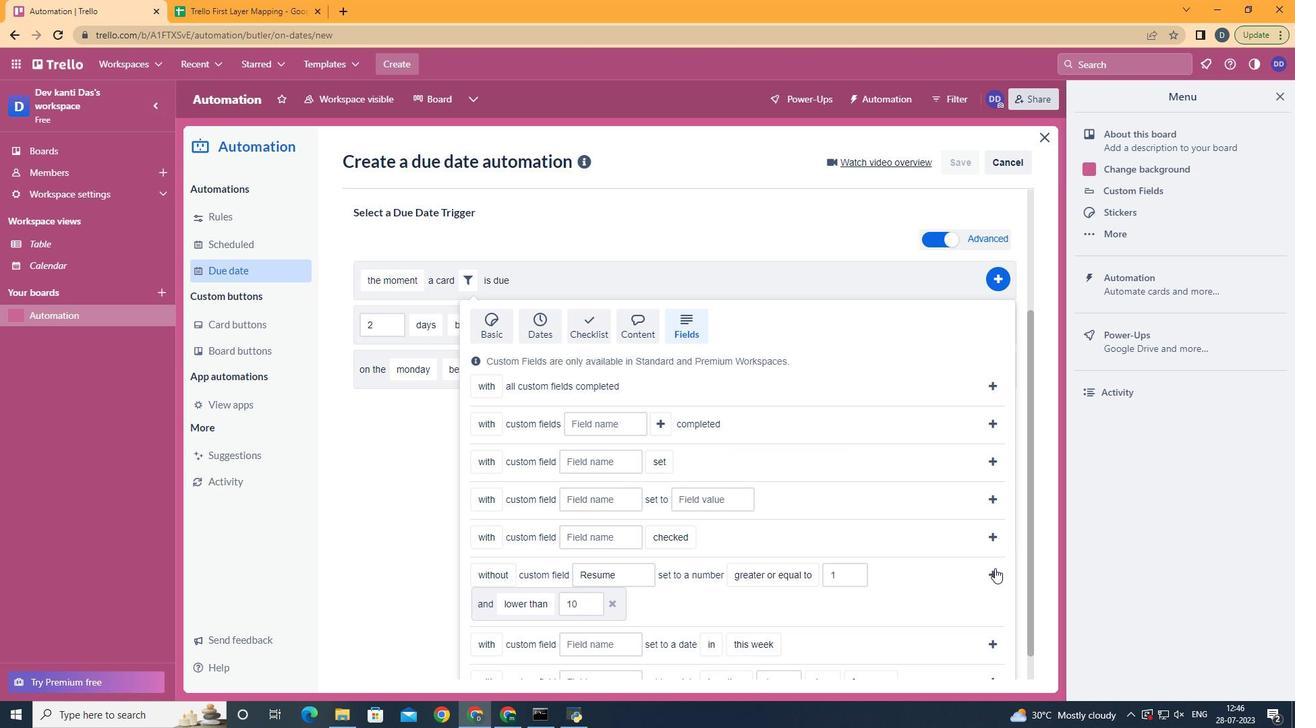 
Action: Mouse pressed left at (993, 574)
Screenshot: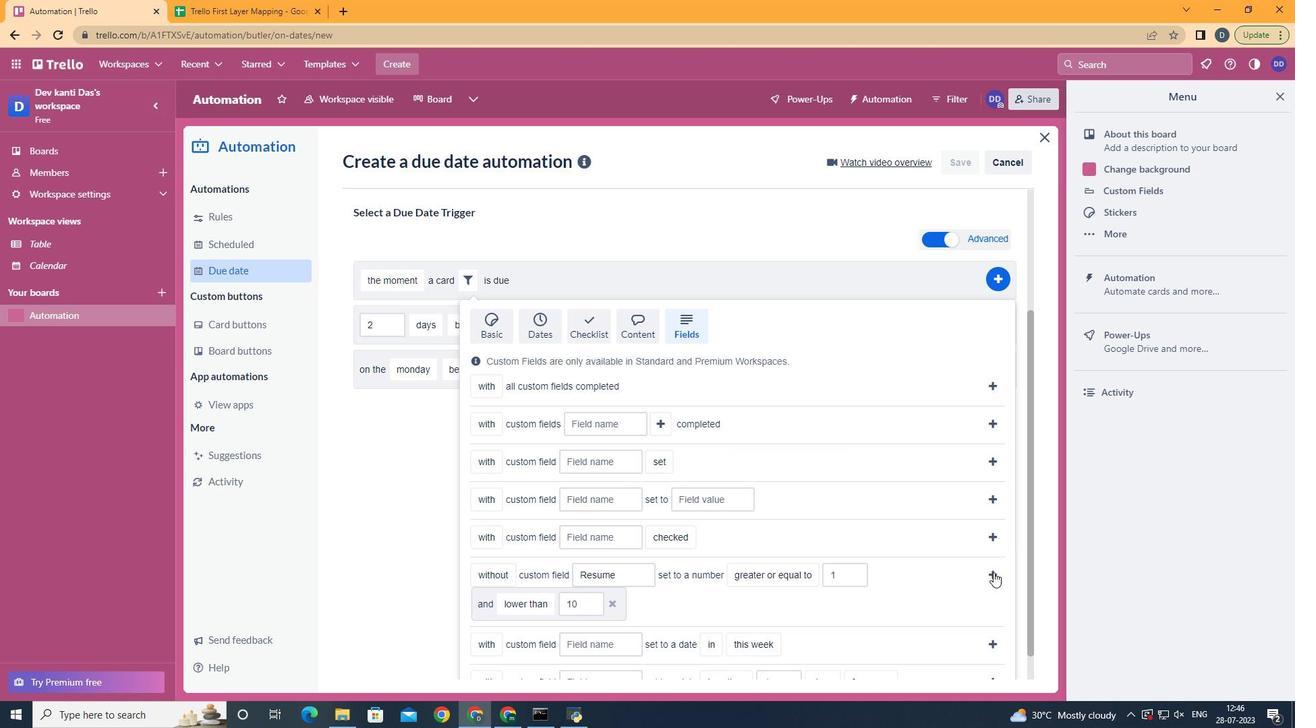 
